 Task: Add Comment CM0022 to Card Card0022 in Board Board0021 in Workspace Development in Trello
Action: Mouse moved to (323, 377)
Screenshot: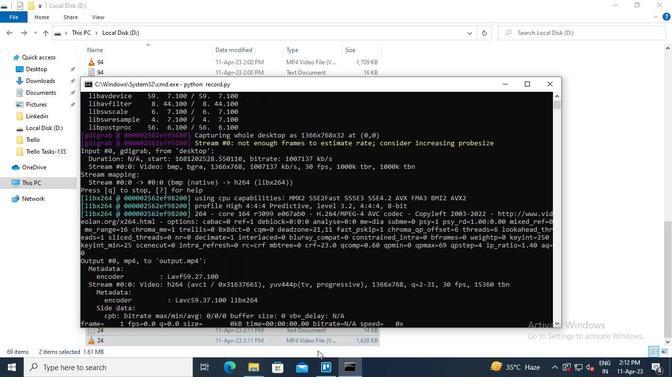 
Action: Mouse pressed left at (323, 377)
Screenshot: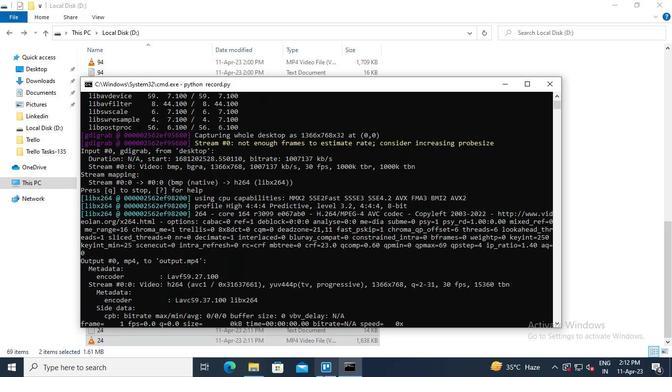 
Action: Mouse moved to (161, 128)
Screenshot: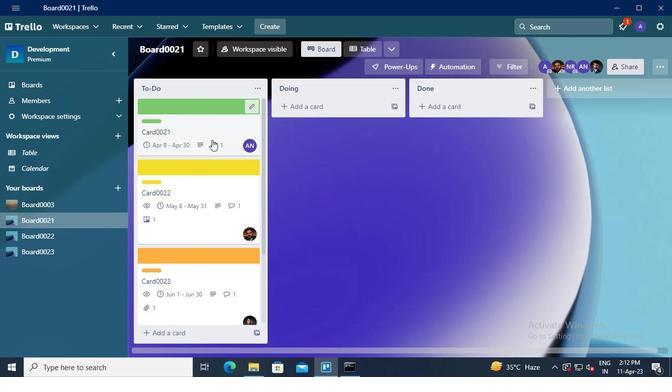 
Action: Mouse pressed left at (161, 128)
Screenshot: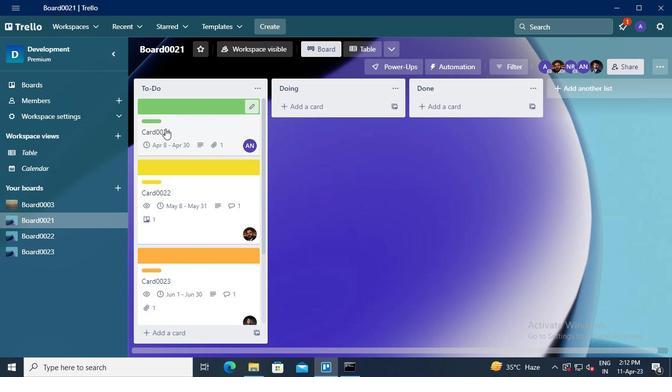 
Action: Mouse moved to (209, 311)
Screenshot: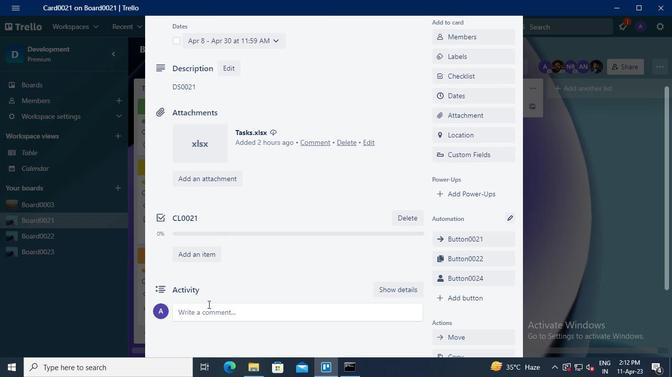 
Action: Mouse pressed left at (209, 311)
Screenshot: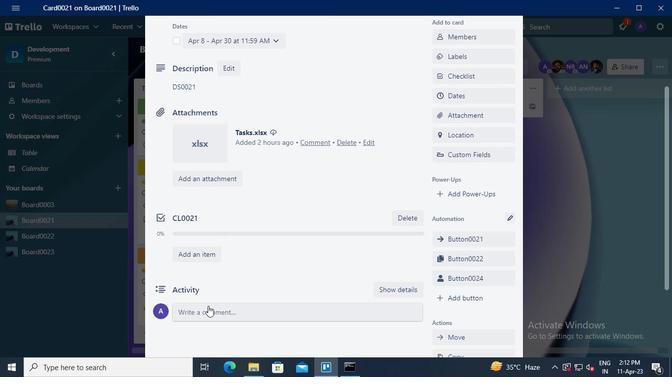 
Action: Keyboard Key.shift
Screenshot: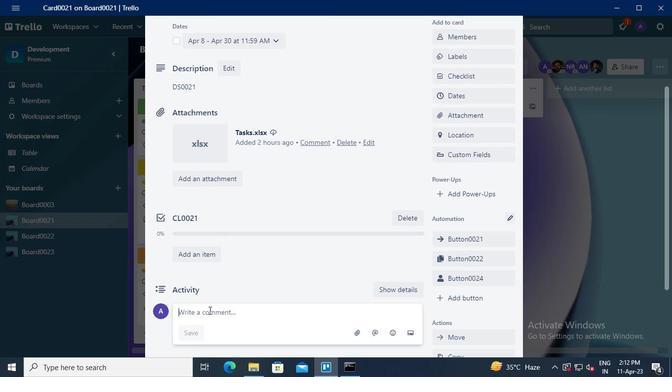 
Action: Keyboard C
Screenshot: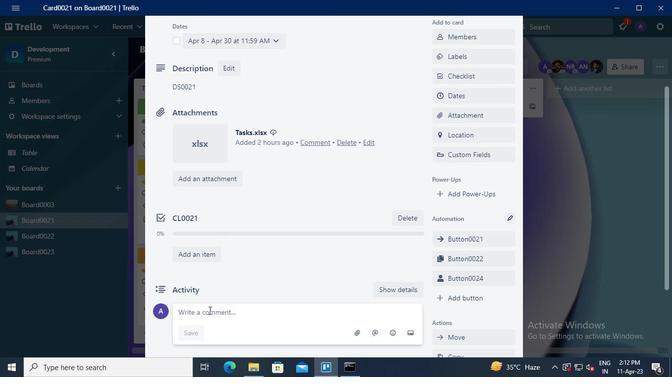 
Action: Keyboard M
Screenshot: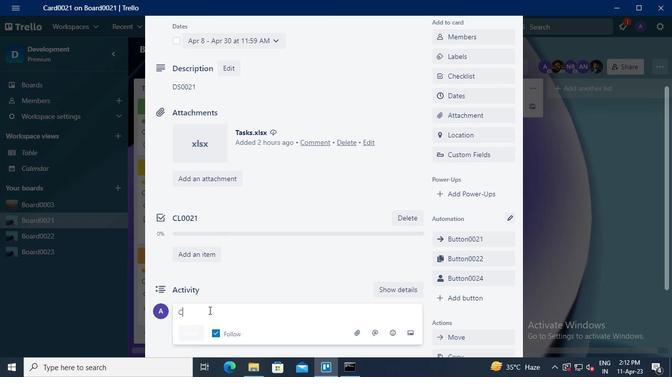 
Action: Keyboard <96>
Screenshot: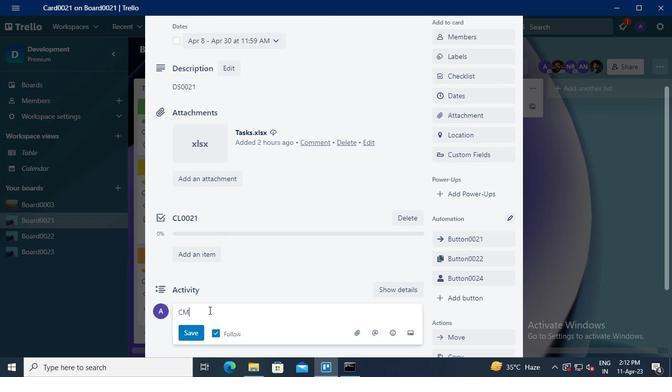 
Action: Keyboard <96>
Screenshot: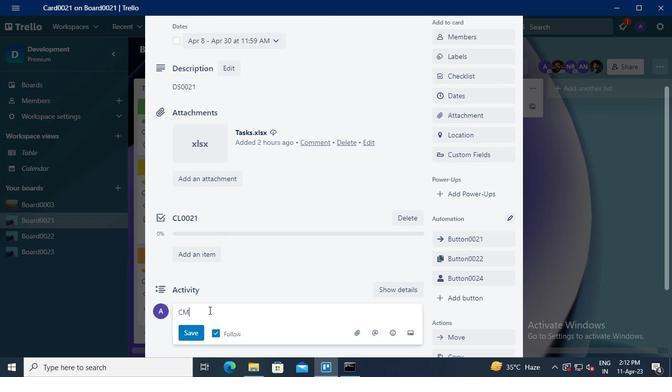
Action: Keyboard <98>
Screenshot: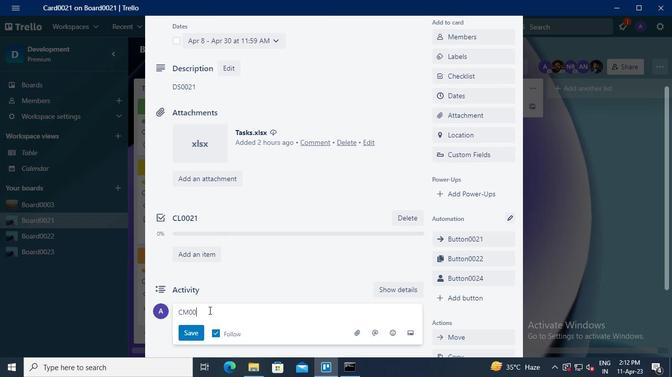 
Action: Keyboard <97>
Screenshot: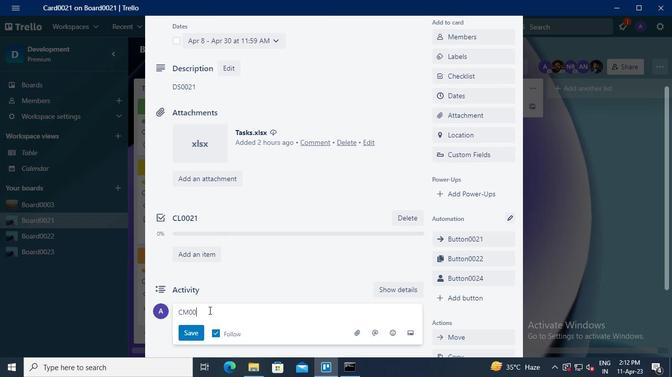 
Action: Mouse moved to (195, 330)
Screenshot: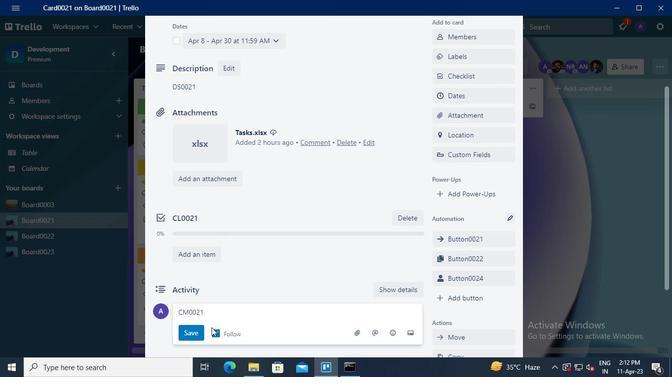 
Action: Mouse pressed left at (195, 330)
Screenshot: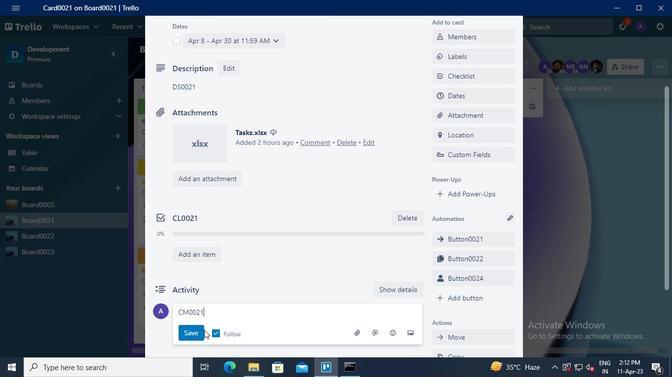 
Action: Mouse moved to (349, 372)
Screenshot: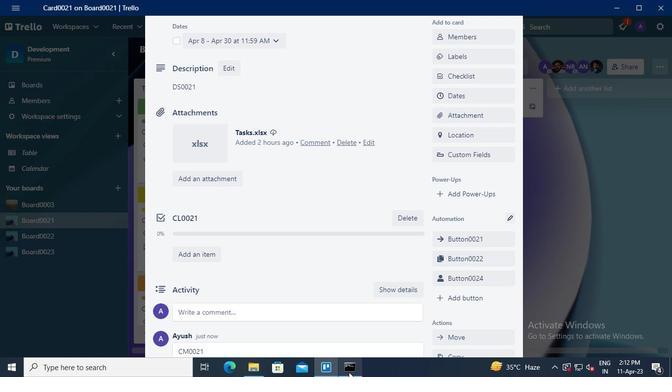 
Action: Mouse pressed left at (349, 372)
Screenshot: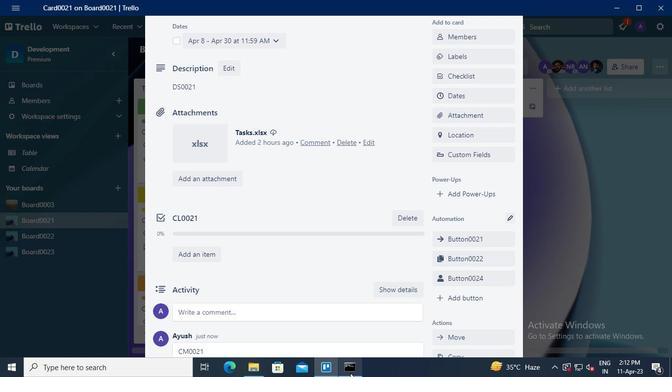 
Action: Mouse moved to (543, 89)
Screenshot: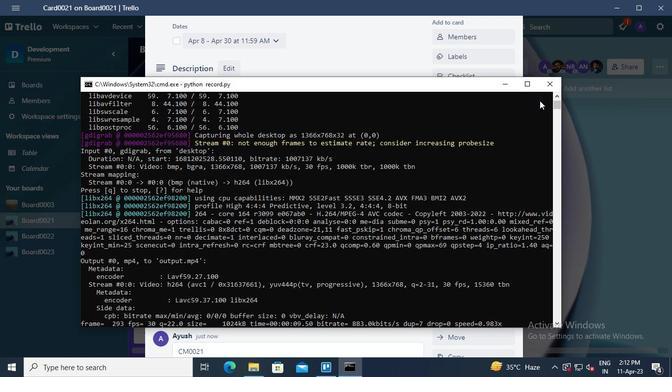
Action: Mouse pressed left at (543, 89)
Screenshot: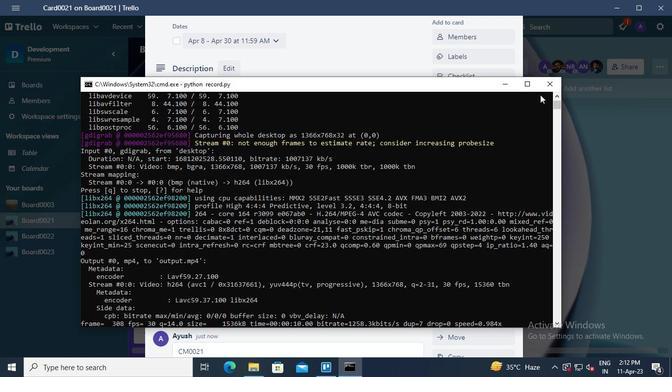
